 Task: Check the average views per listing of shower stall in the last 1 year.
Action: Mouse moved to (767, 180)
Screenshot: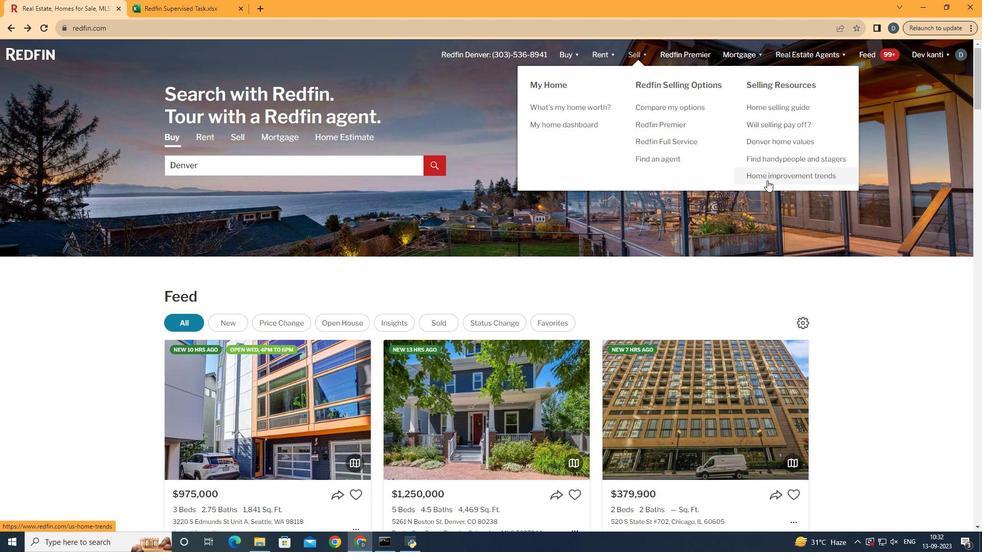 
Action: Mouse pressed left at (767, 180)
Screenshot: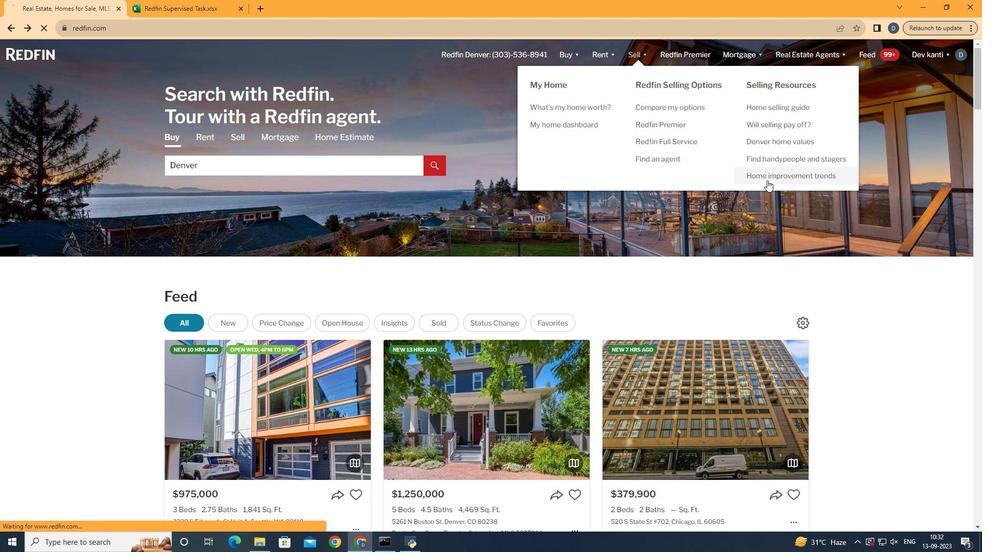 
Action: Mouse moved to (234, 193)
Screenshot: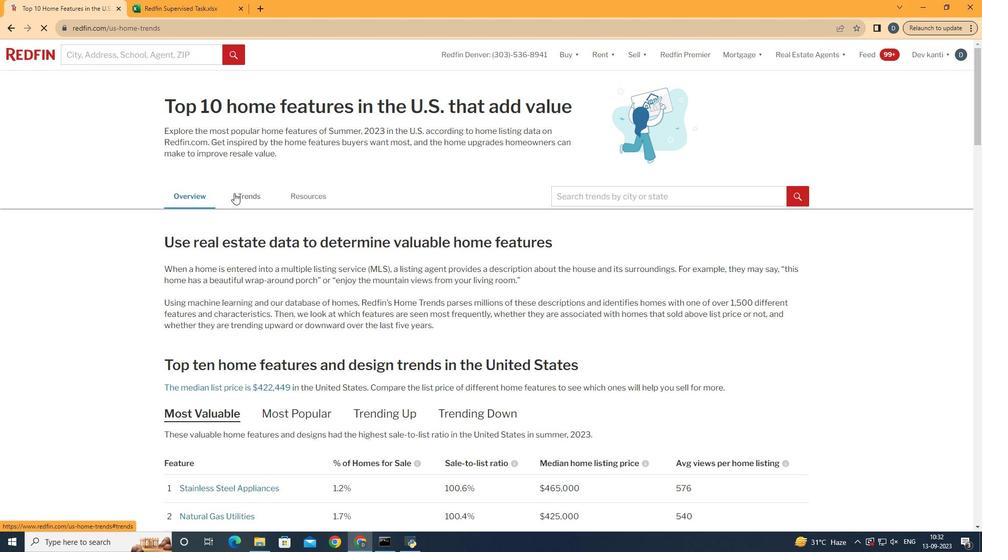 
Action: Mouse pressed left at (234, 193)
Screenshot: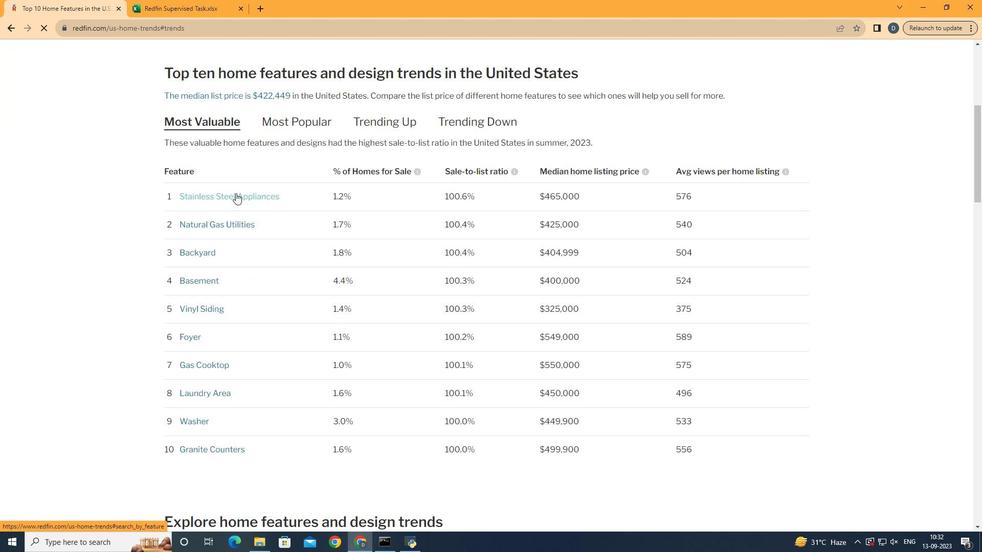 
Action: Mouse moved to (360, 334)
Screenshot: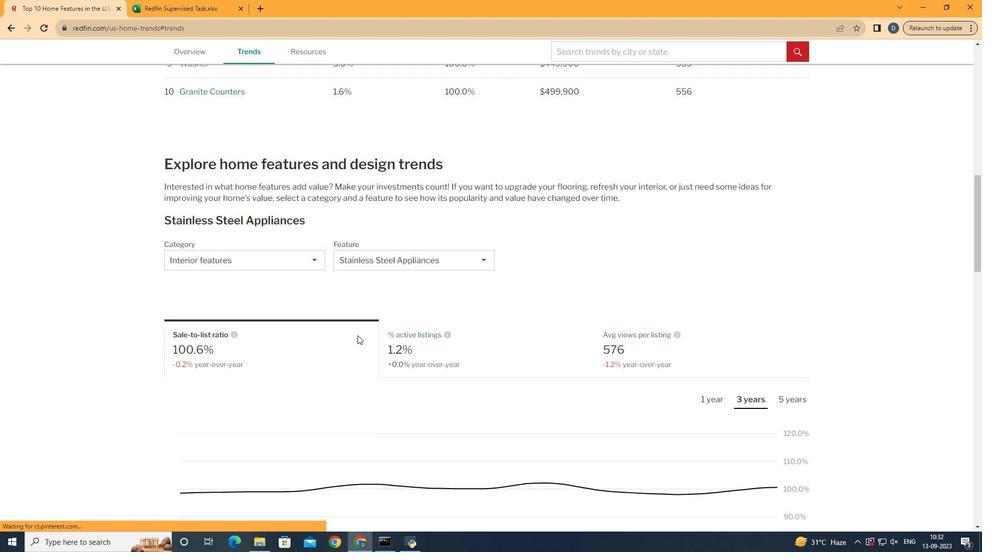 
Action: Mouse scrolled (360, 334) with delta (0, 0)
Screenshot: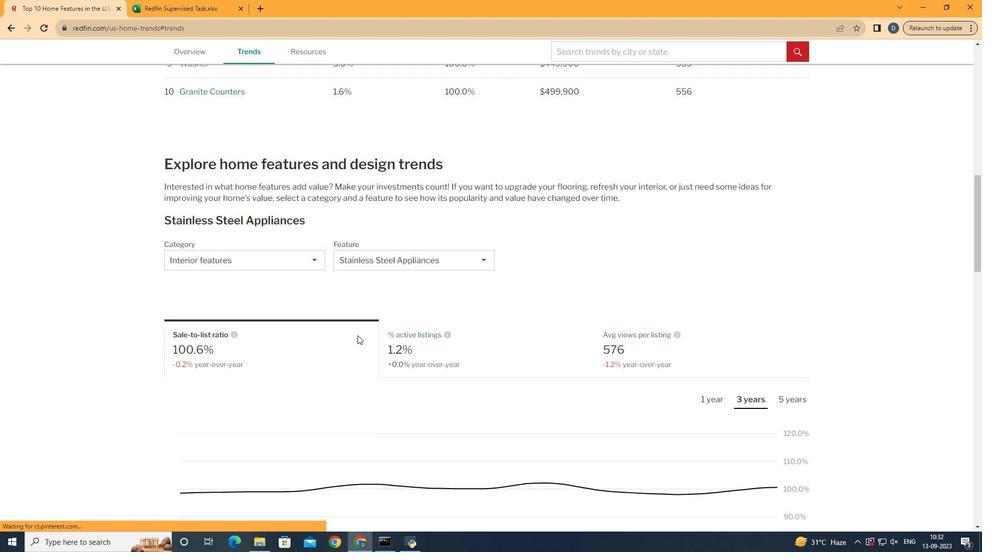 
Action: Mouse moved to (358, 335)
Screenshot: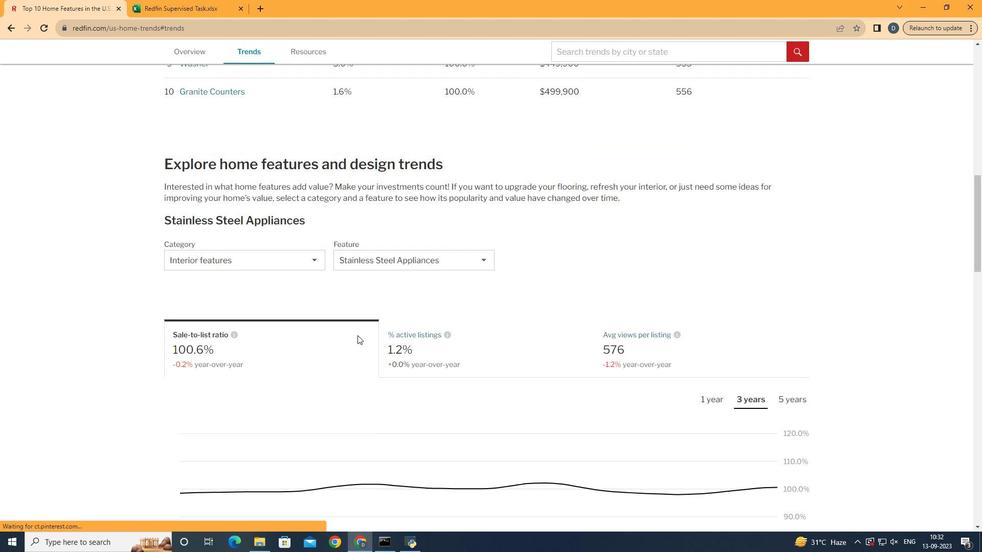 
Action: Mouse scrolled (358, 334) with delta (0, 0)
Screenshot: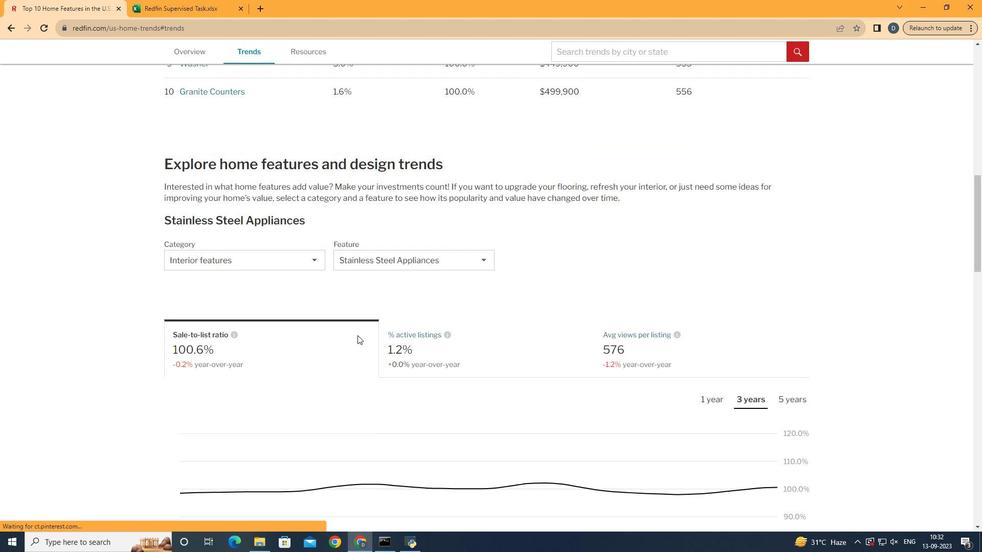 
Action: Mouse moved to (357, 335)
Screenshot: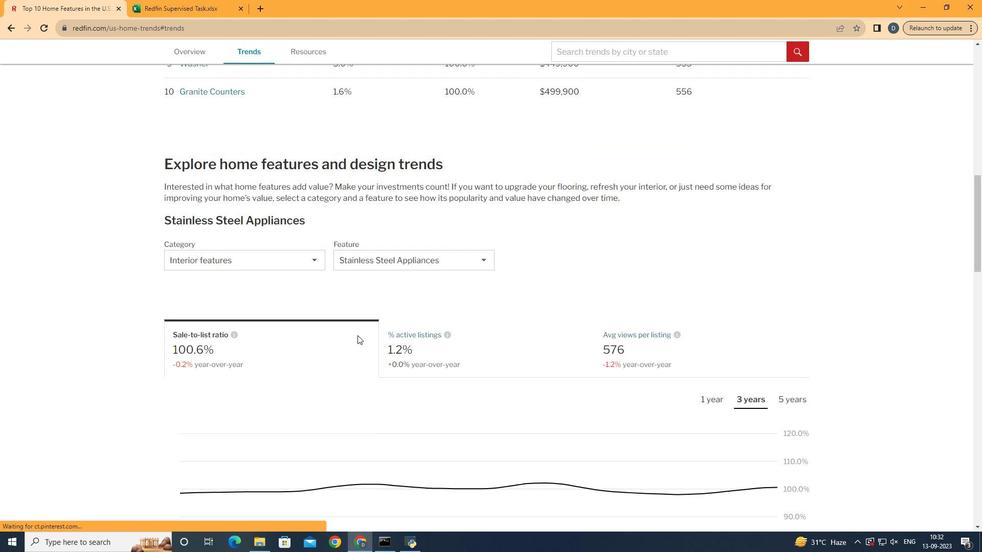 
Action: Mouse scrolled (357, 335) with delta (0, 0)
Screenshot: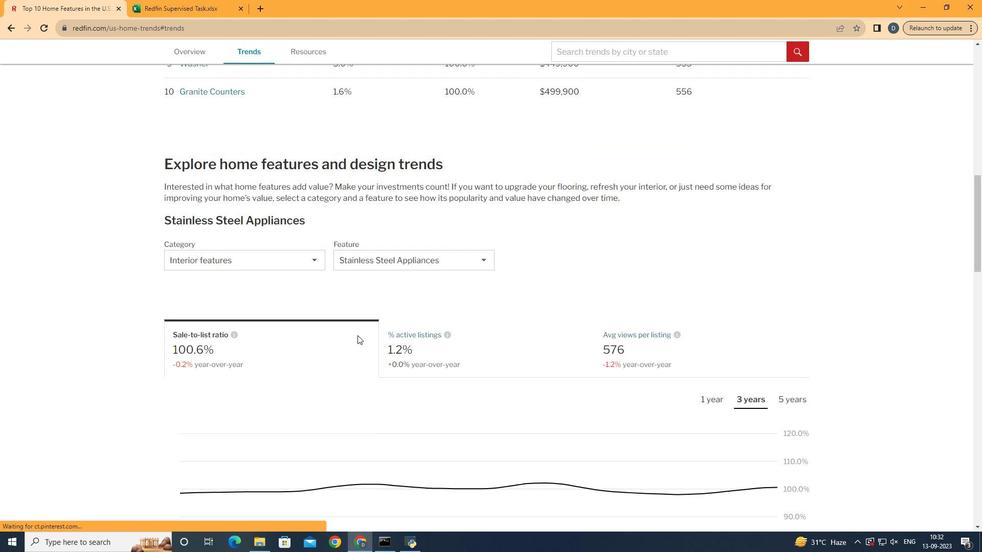 
Action: Mouse scrolled (357, 335) with delta (0, 0)
Screenshot: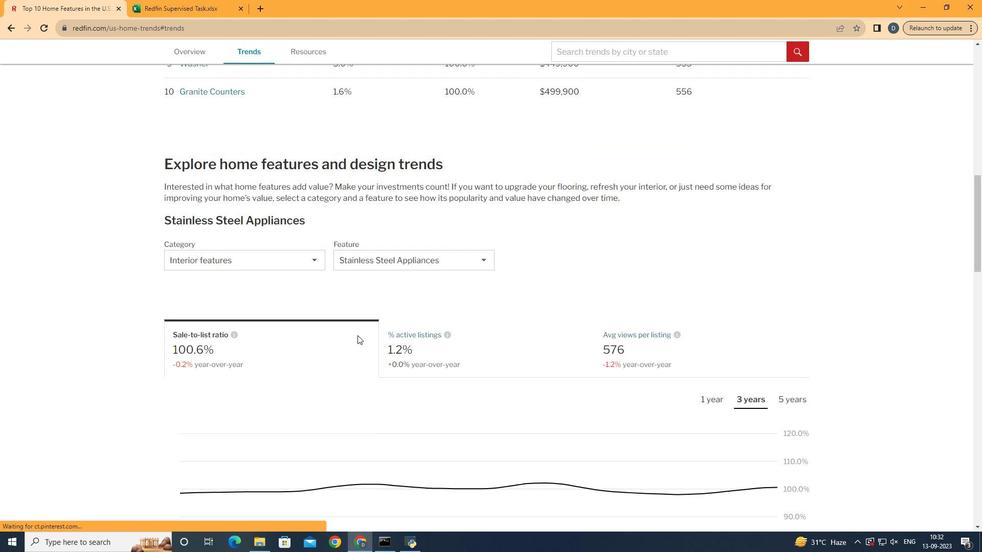 
Action: Mouse scrolled (357, 335) with delta (0, 0)
Screenshot: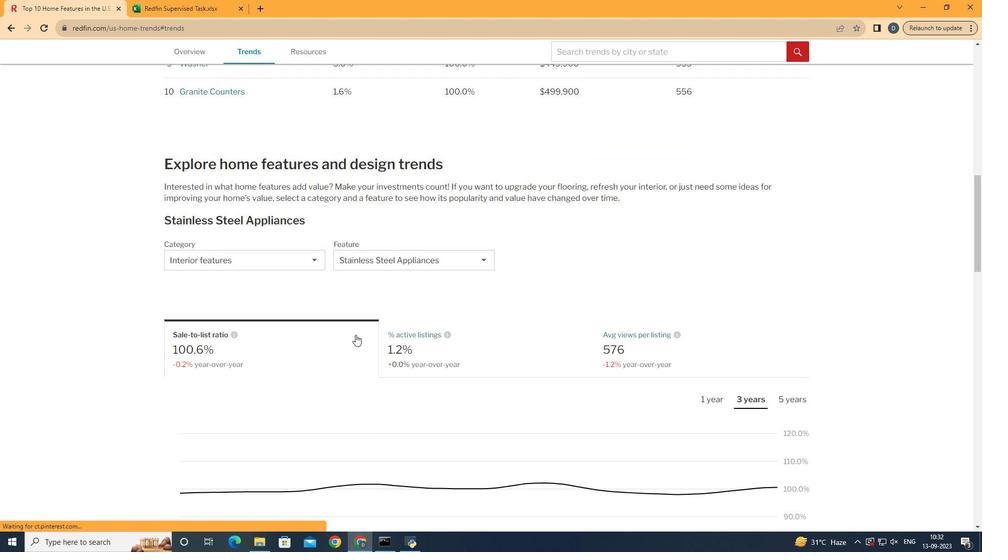 
Action: Mouse scrolled (357, 335) with delta (0, 0)
Screenshot: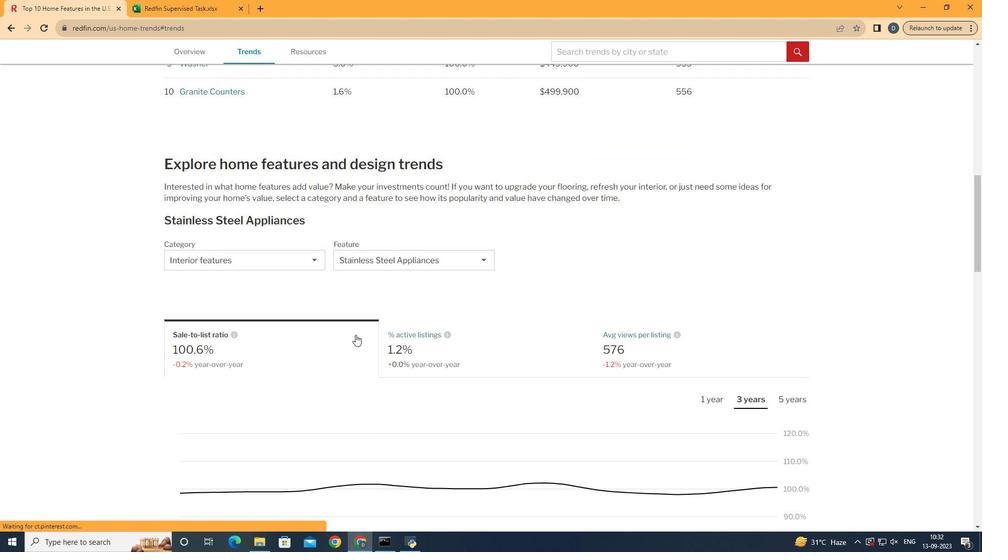 
Action: Mouse scrolled (357, 335) with delta (0, 0)
Screenshot: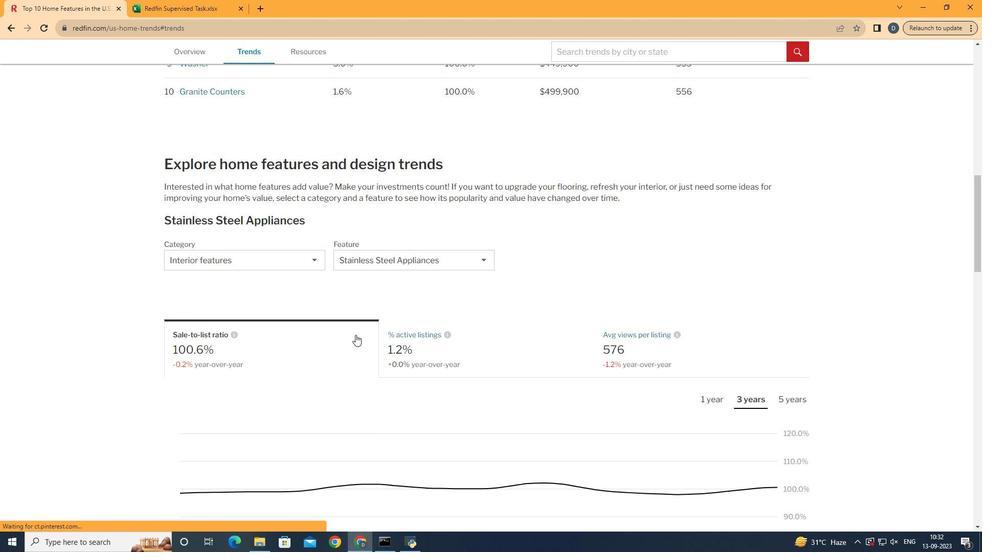 
Action: Mouse moved to (275, 256)
Screenshot: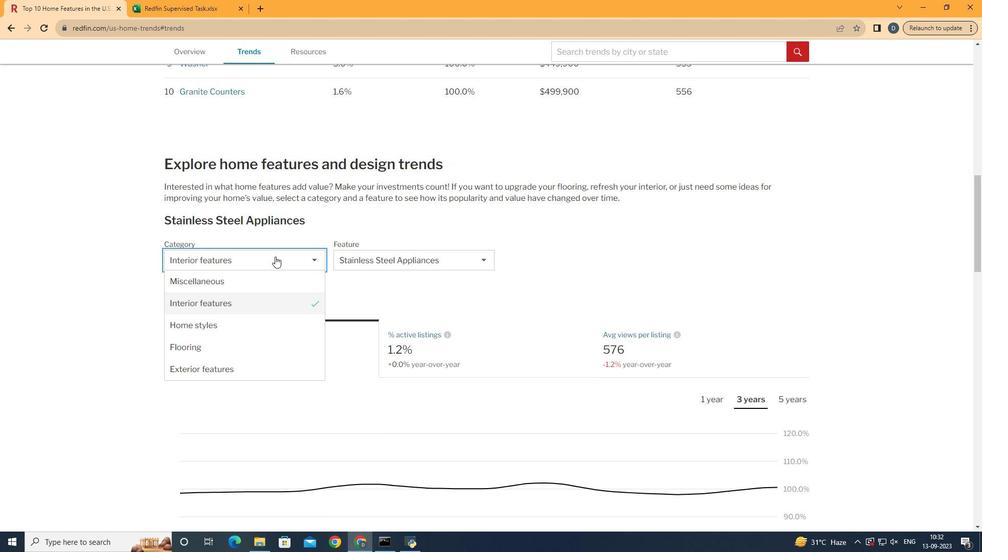 
Action: Mouse pressed left at (275, 256)
Screenshot: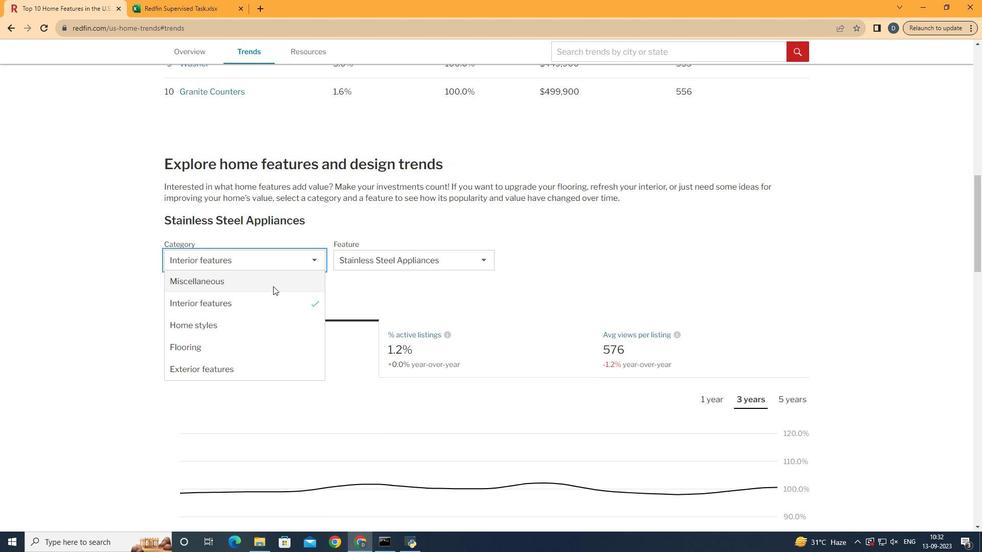 
Action: Mouse moved to (275, 299)
Screenshot: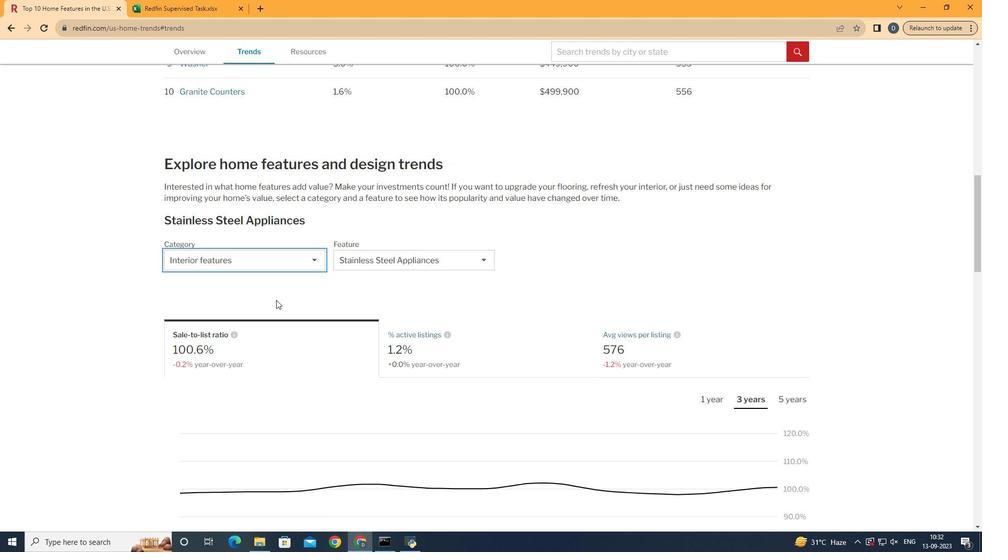 
Action: Mouse pressed left at (275, 299)
Screenshot: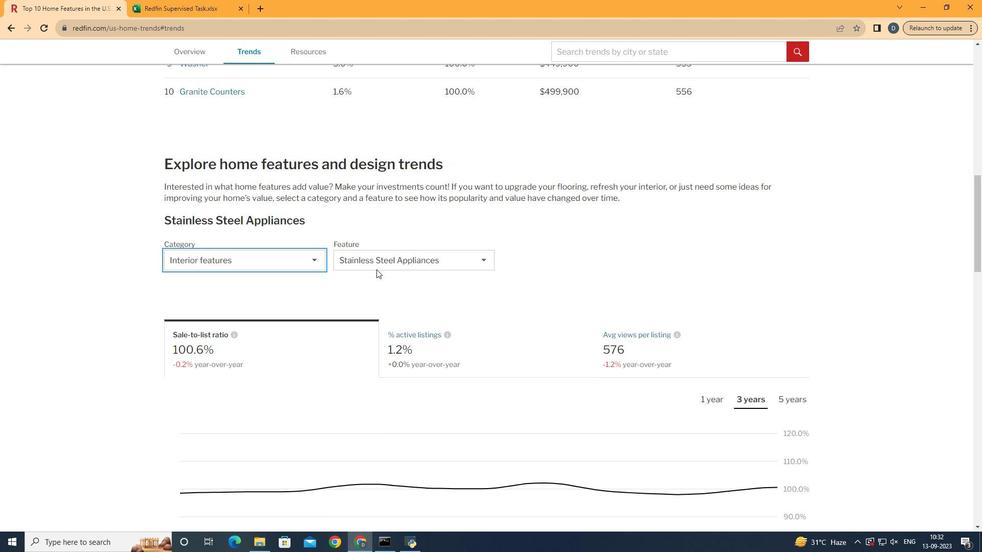 
Action: Mouse moved to (396, 266)
Screenshot: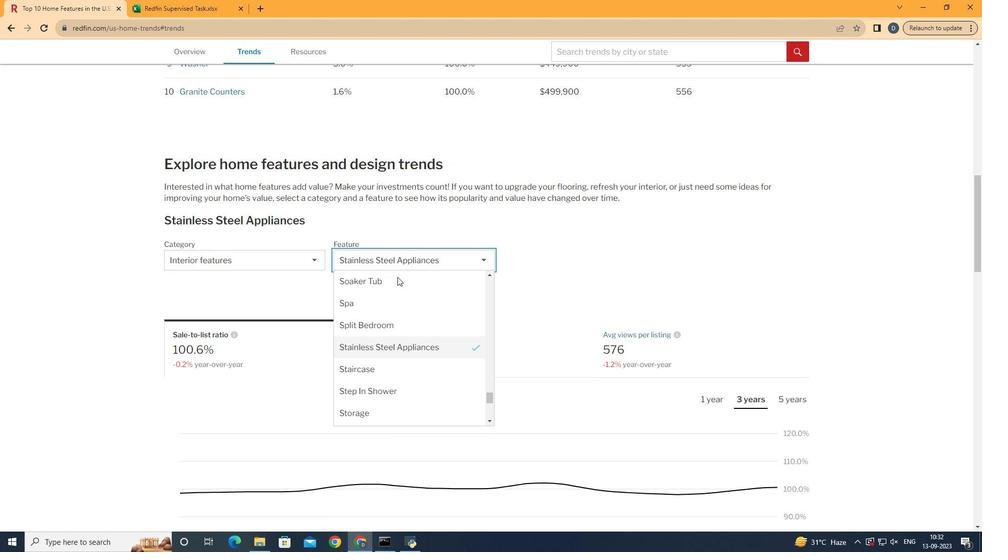 
Action: Mouse pressed left at (396, 266)
Screenshot: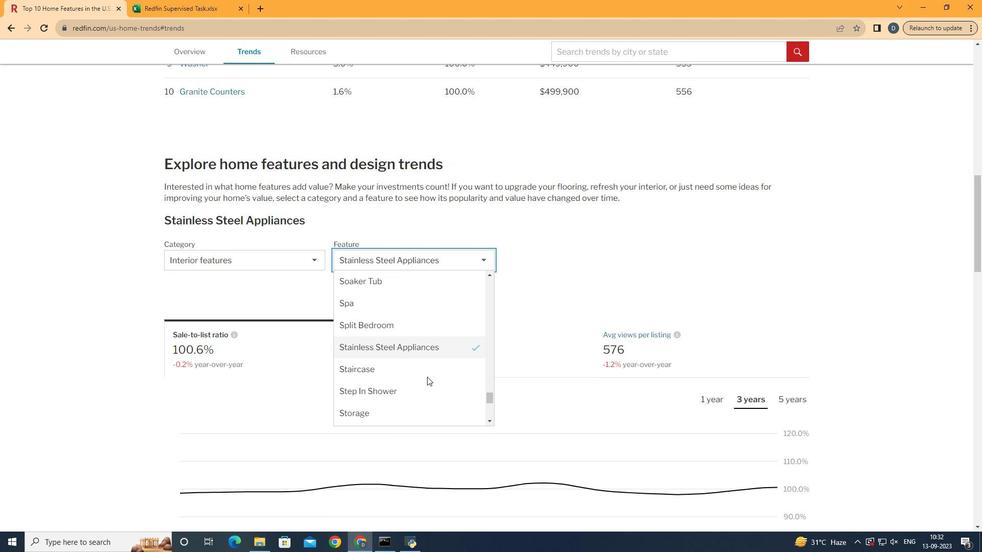
Action: Mouse moved to (429, 379)
Screenshot: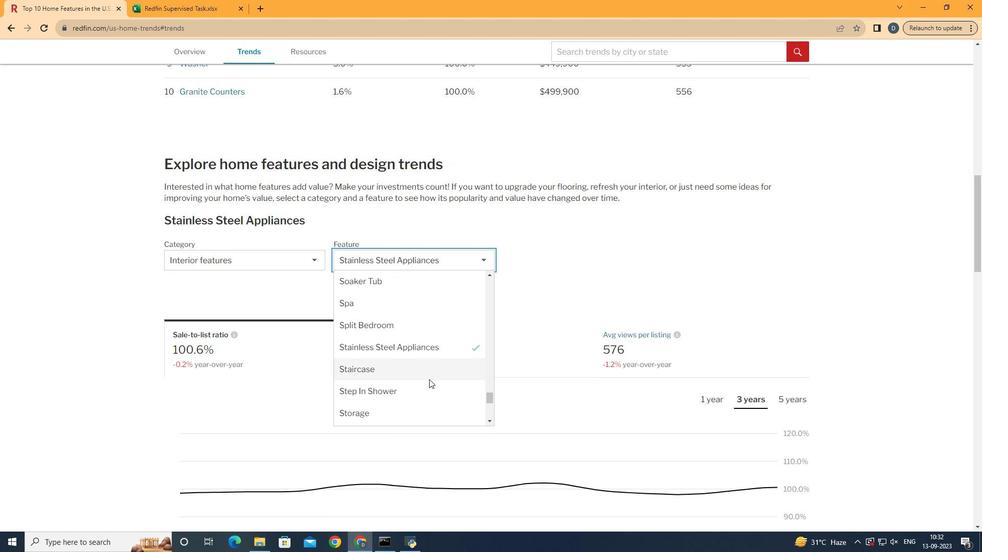 
Action: Mouse scrolled (429, 380) with delta (0, 0)
Screenshot: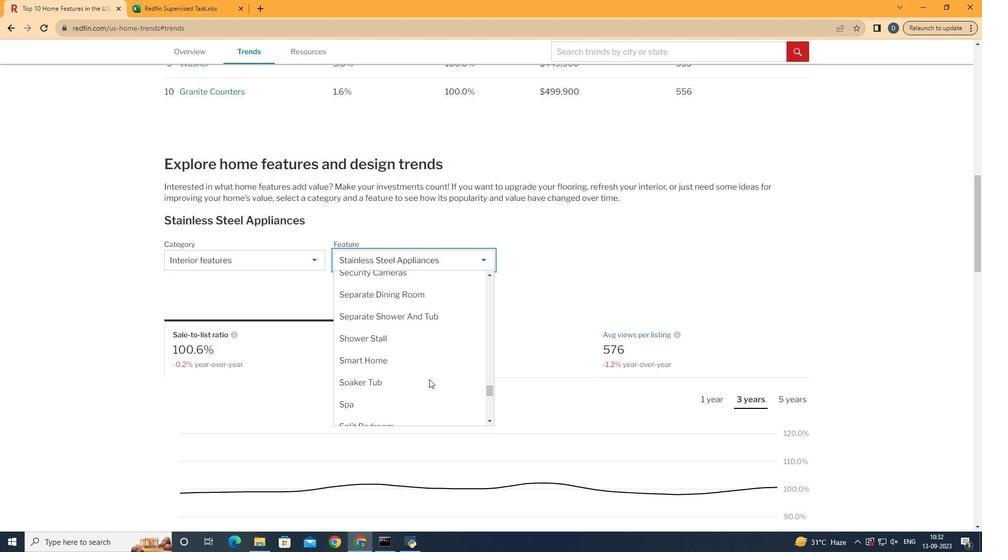 
Action: Mouse scrolled (429, 380) with delta (0, 0)
Screenshot: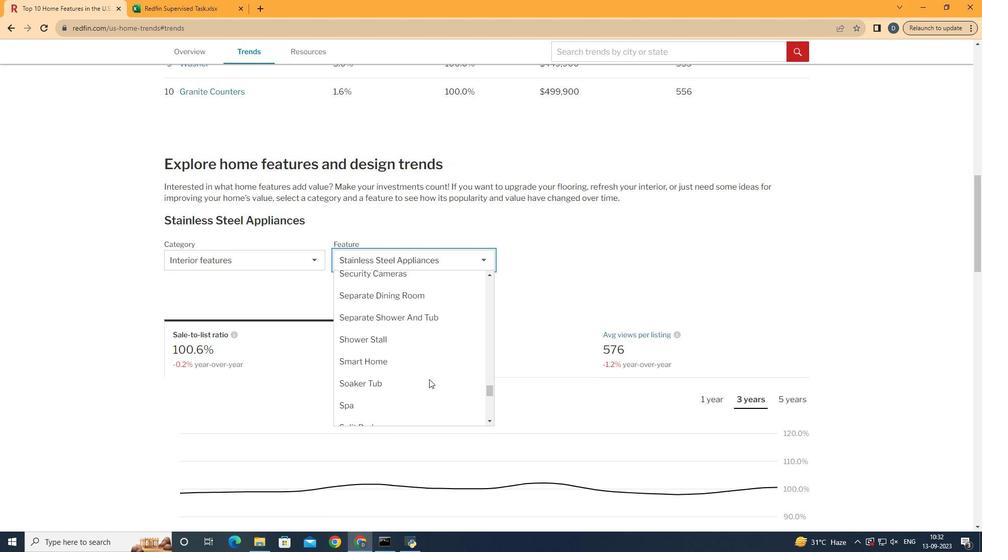 
Action: Mouse moved to (432, 341)
Screenshot: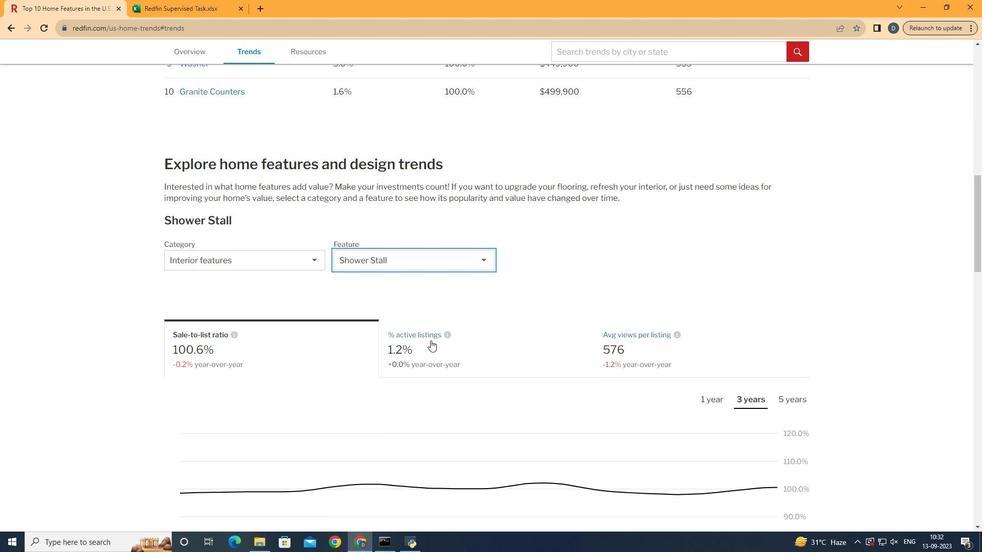 
Action: Mouse pressed left at (432, 341)
Screenshot: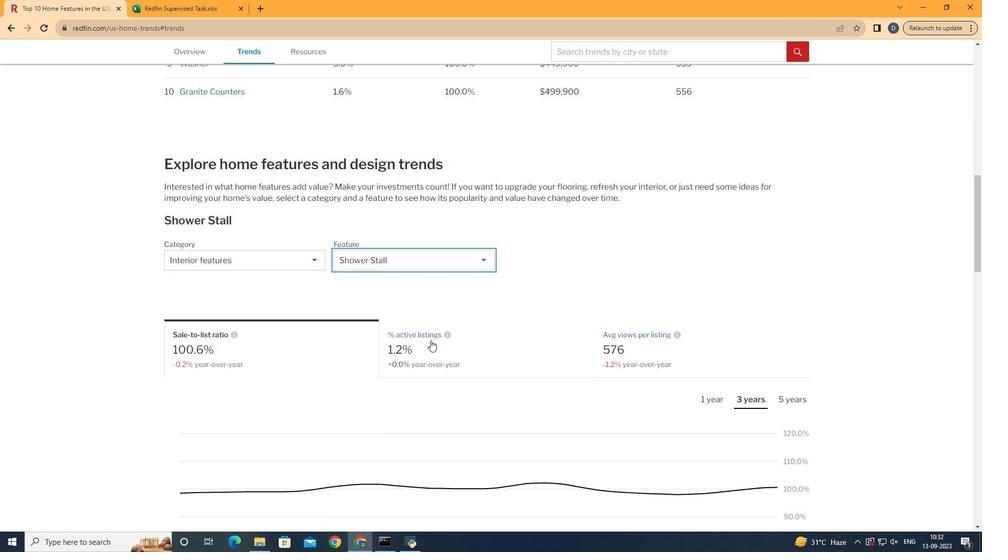 
Action: Mouse moved to (550, 266)
Screenshot: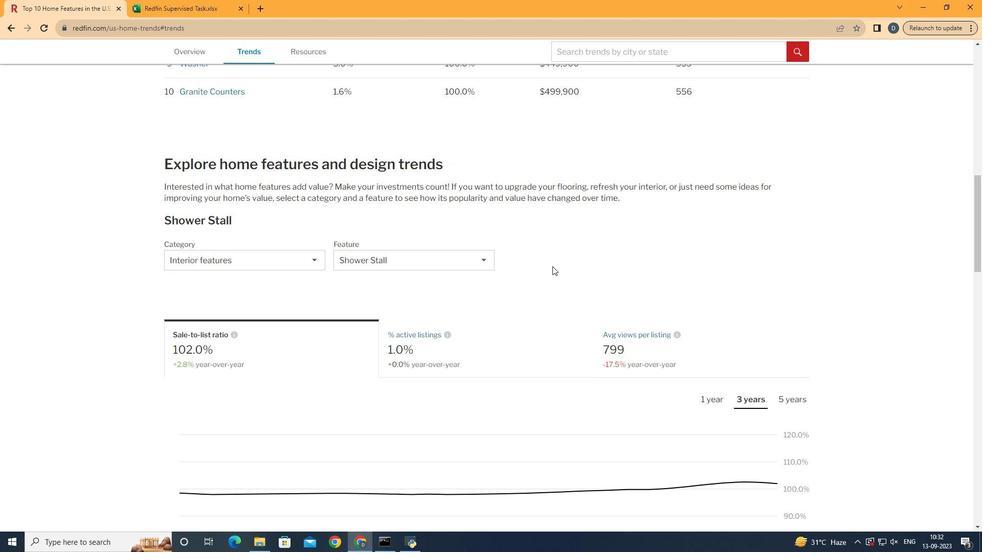 
Action: Mouse pressed left at (550, 266)
Screenshot: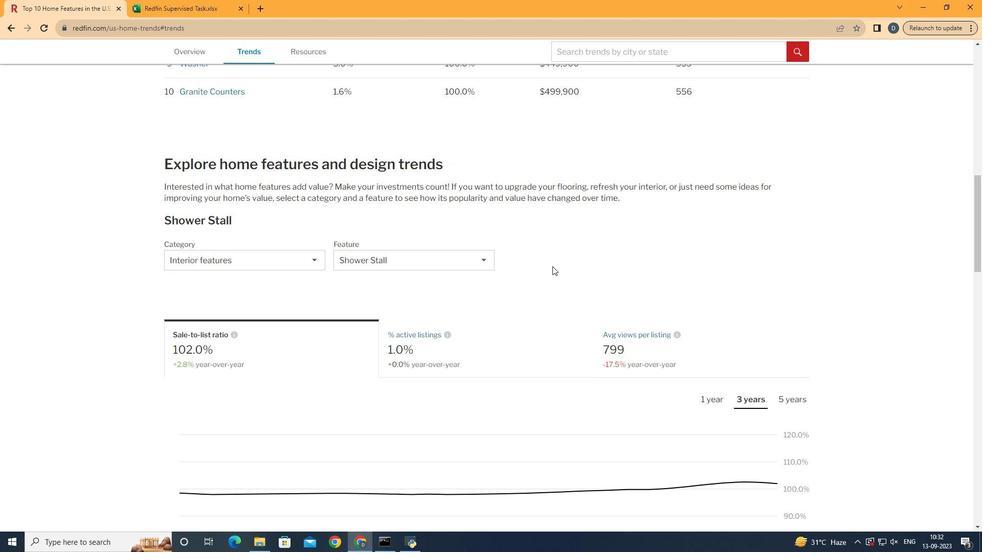 
Action: Mouse moved to (552, 266)
Screenshot: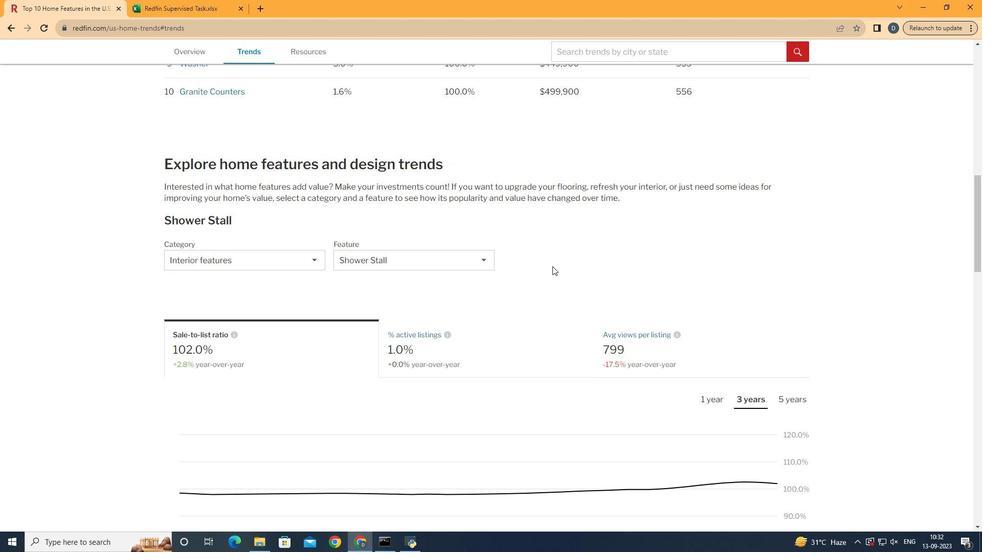 
Action: Mouse scrolled (552, 266) with delta (0, 0)
Screenshot: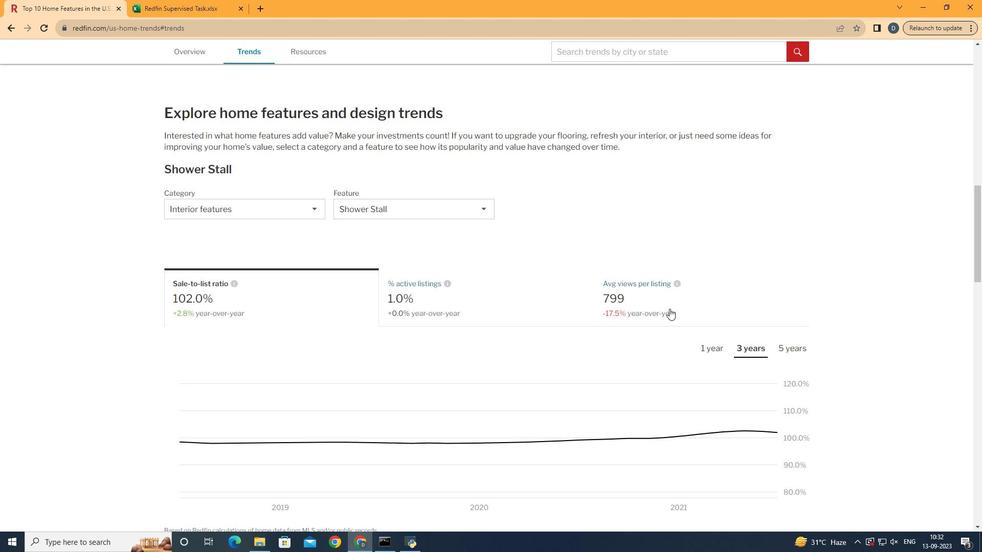 
Action: Mouse moved to (707, 302)
Screenshot: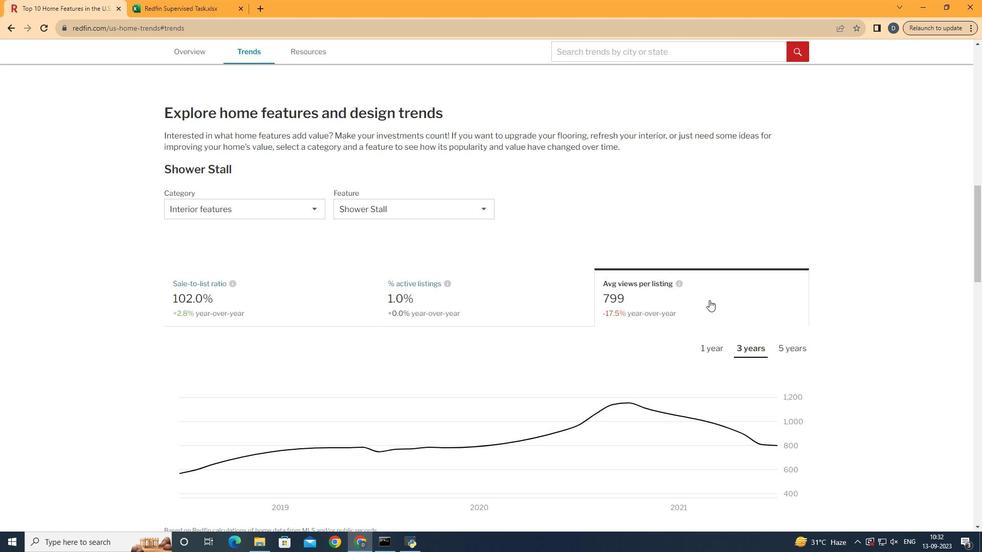 
Action: Mouse pressed left at (707, 302)
Screenshot: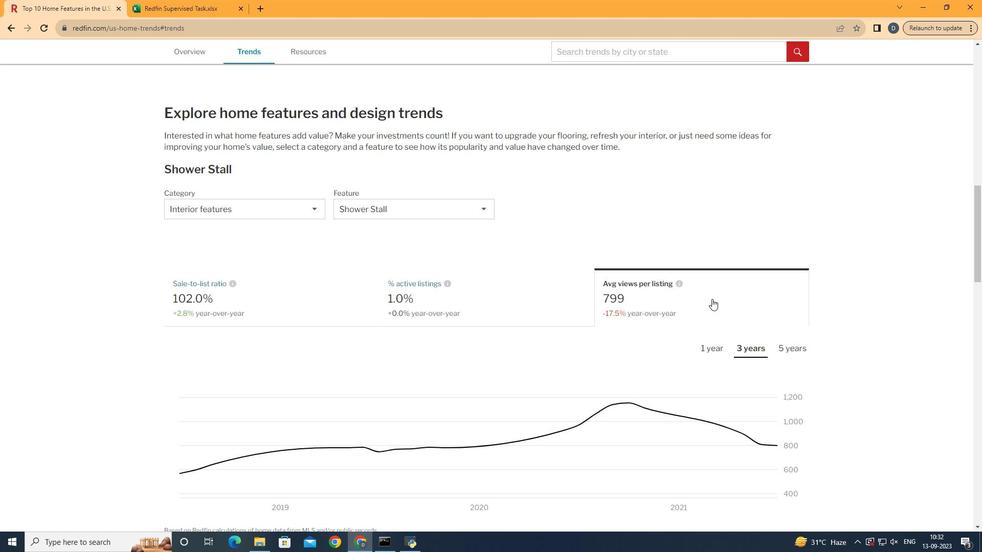 
Action: Mouse moved to (712, 299)
Screenshot: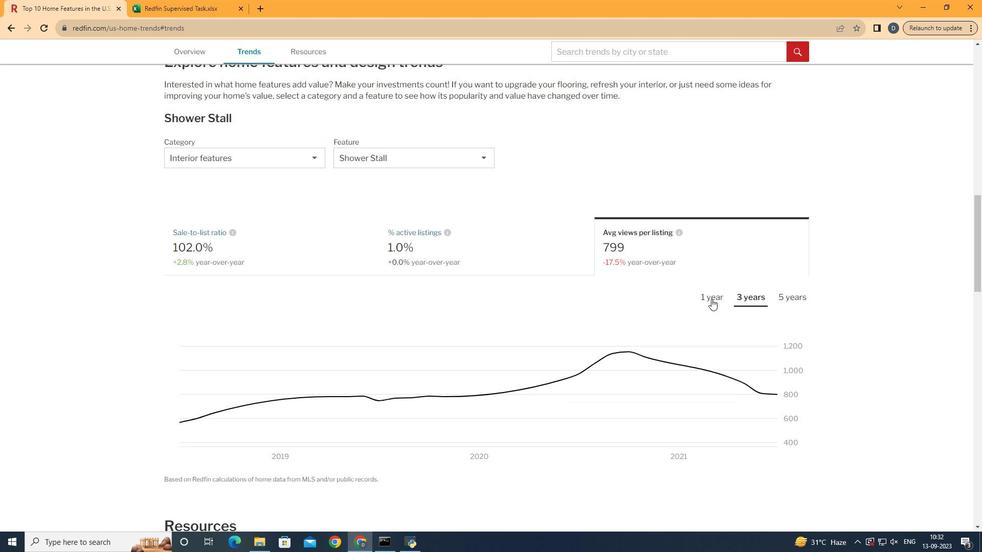 
Action: Mouse scrolled (712, 298) with delta (0, 0)
Screenshot: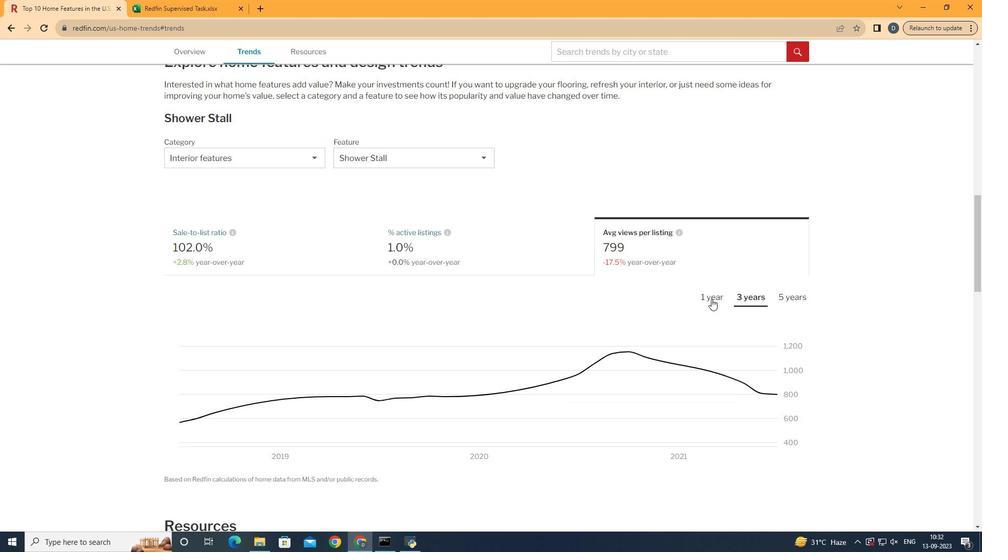 
Action: Mouse moved to (713, 300)
Screenshot: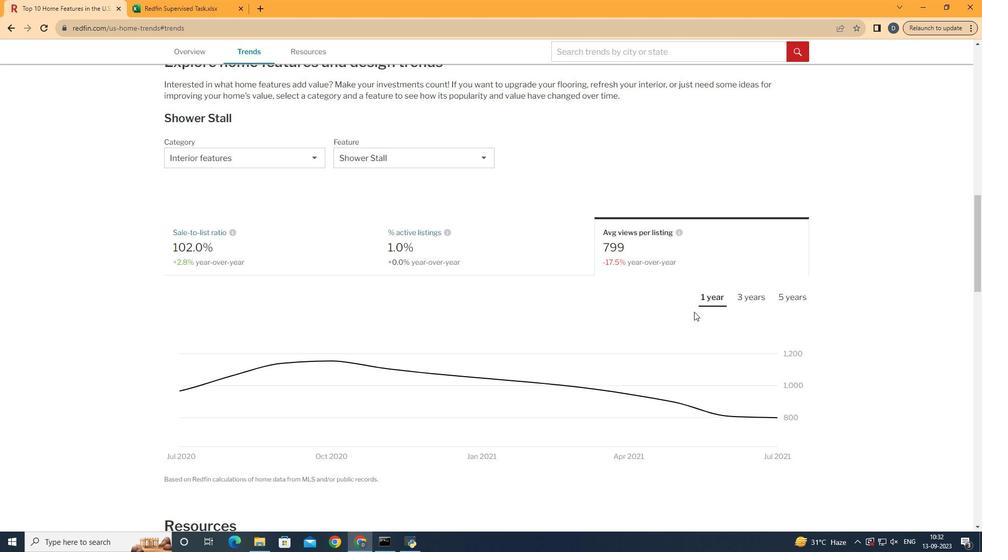 
Action: Mouse pressed left at (713, 300)
Screenshot: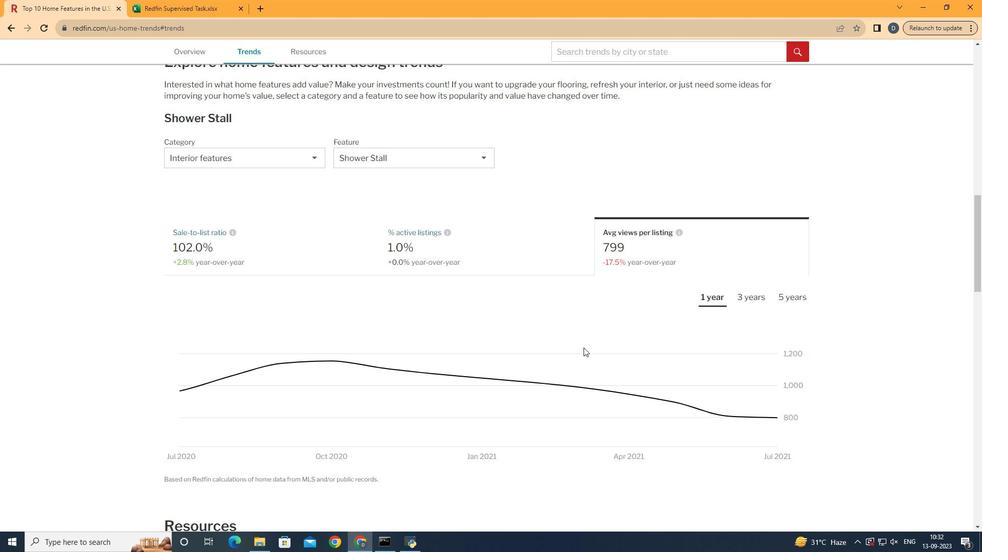 
Action: Mouse moved to (756, 398)
Screenshot: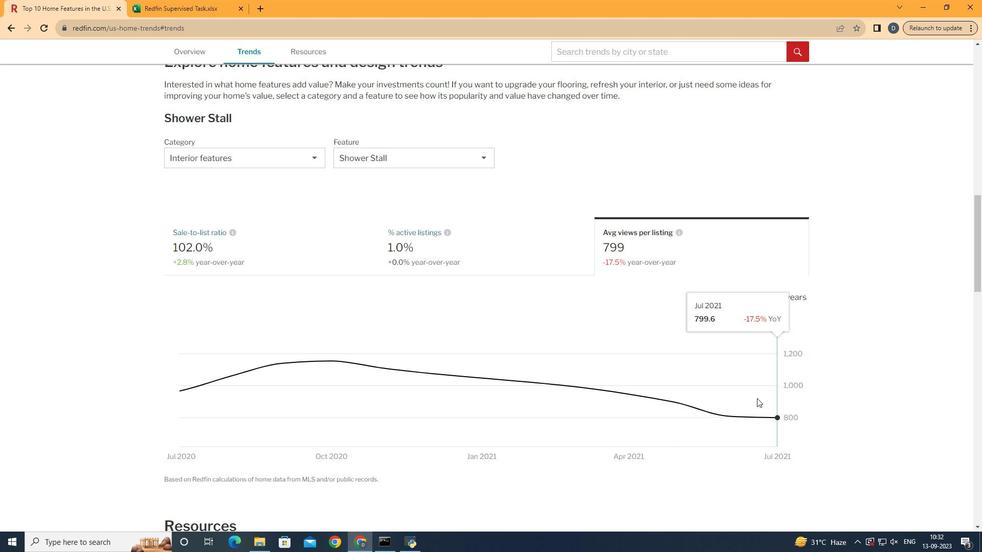 
